 Task: Create Board Resource Allocation Solutions to Workspace Fleet Management. Create Board Voice of Customer Surveys to Workspace Fleet Management. Create Board Product Development and Launch Strategy to Workspace Fleet Management
Action: Mouse moved to (313, 54)
Screenshot: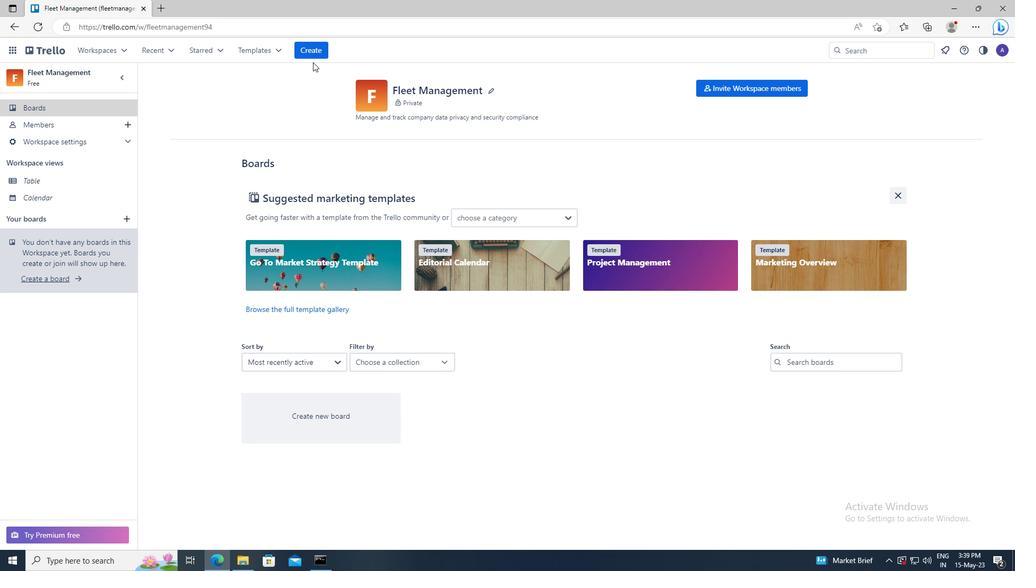
Action: Mouse pressed left at (313, 54)
Screenshot: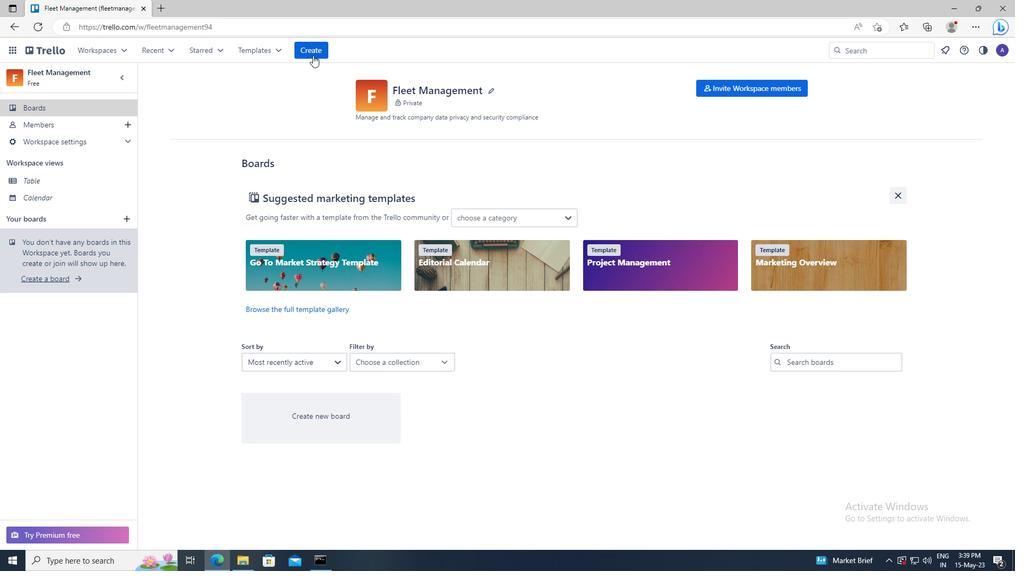
Action: Mouse moved to (315, 87)
Screenshot: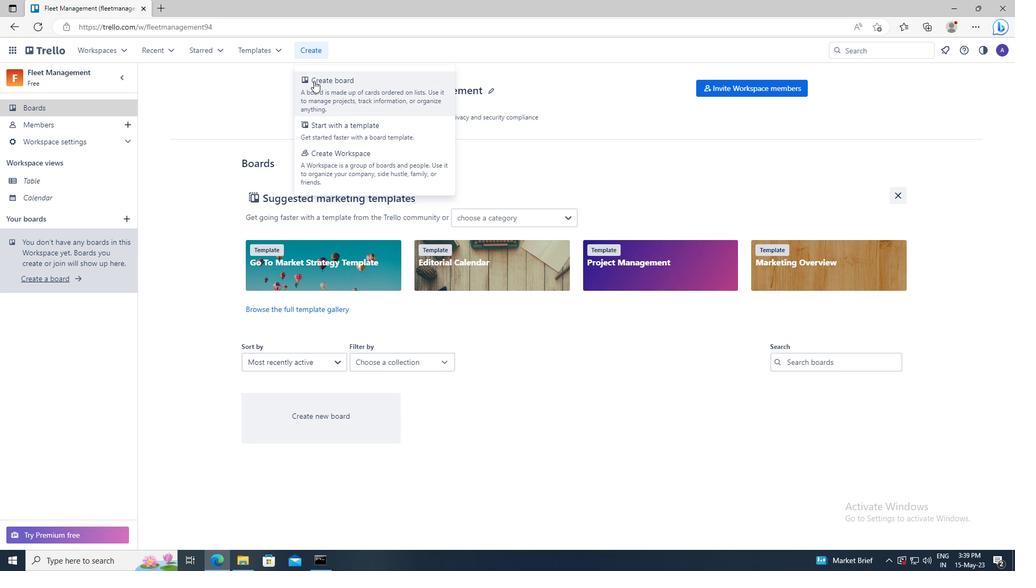 
Action: Mouse pressed left at (315, 87)
Screenshot: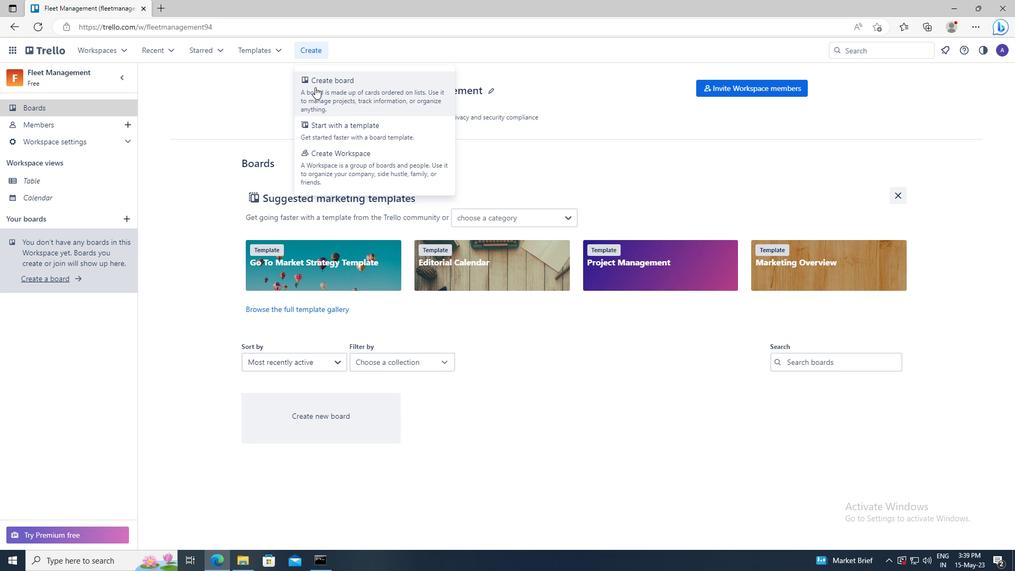 
Action: Mouse moved to (329, 245)
Screenshot: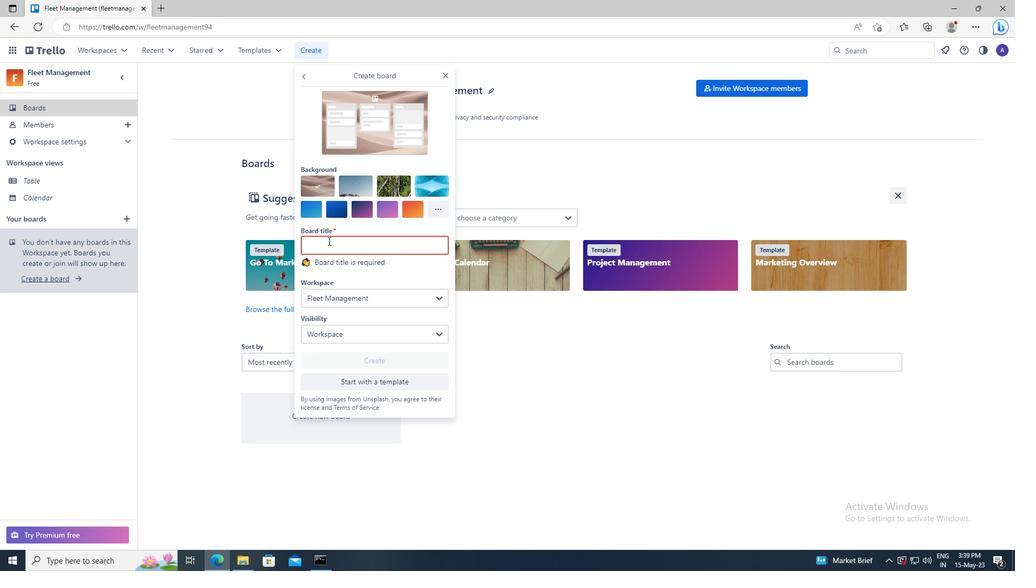 
Action: Mouse pressed left at (329, 245)
Screenshot: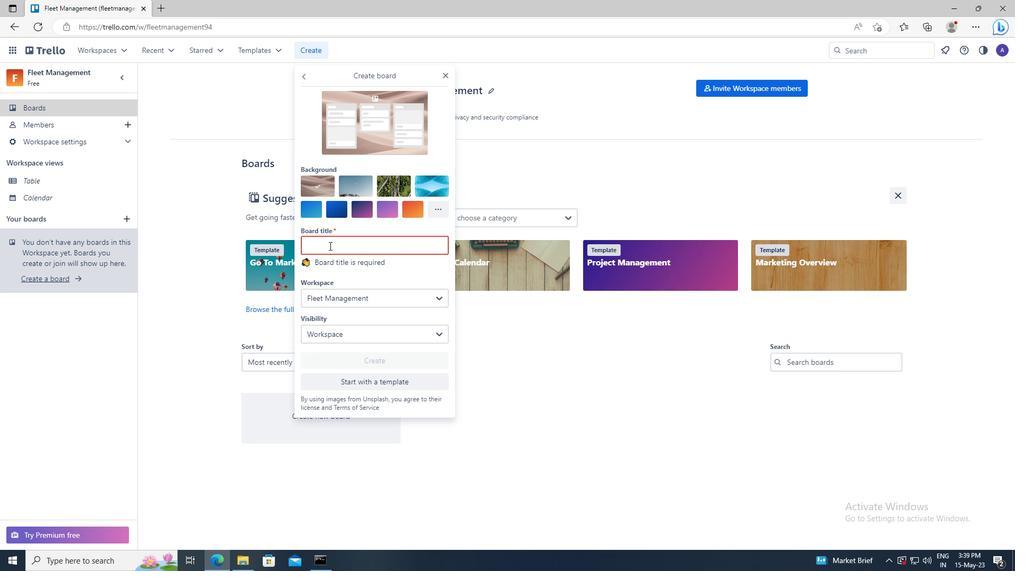 
Action: Key pressed <Key.shift>RESOURCE<Key.space><Key.shift_r>ALLOCATION<Key.space><Key.shift_r>SOLUTIONS
Screenshot: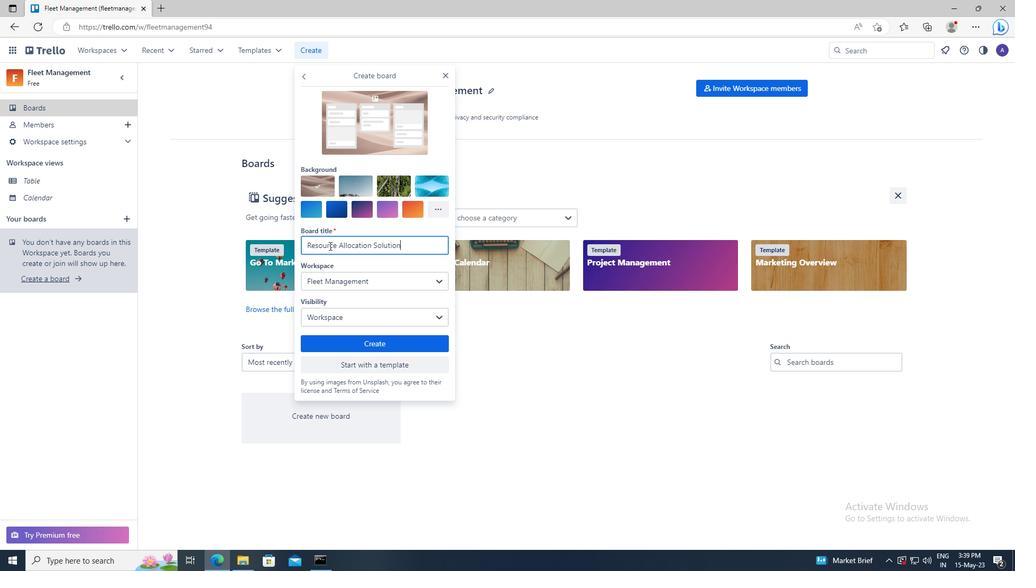 
Action: Mouse moved to (345, 341)
Screenshot: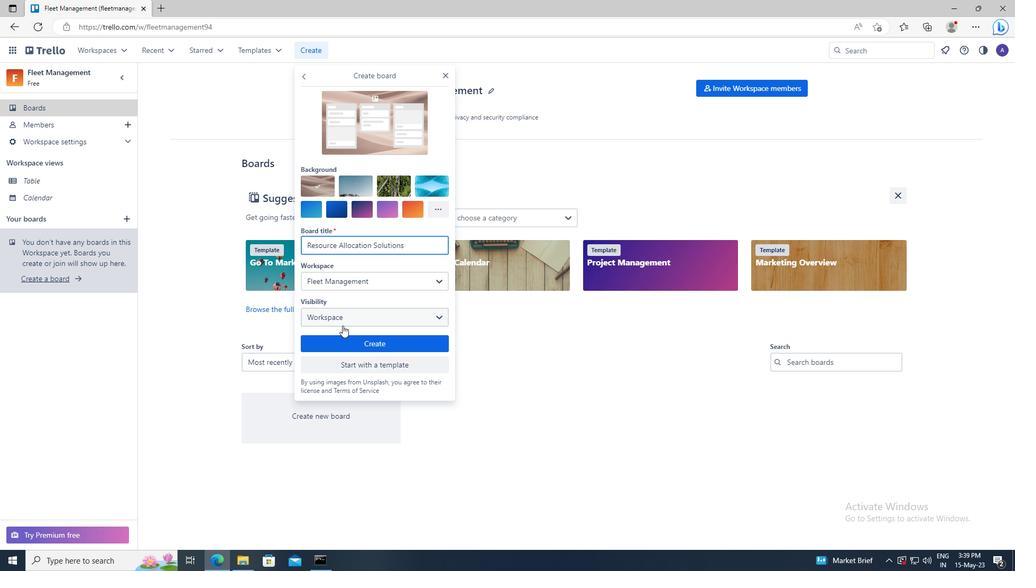 
Action: Mouse pressed left at (345, 341)
Screenshot: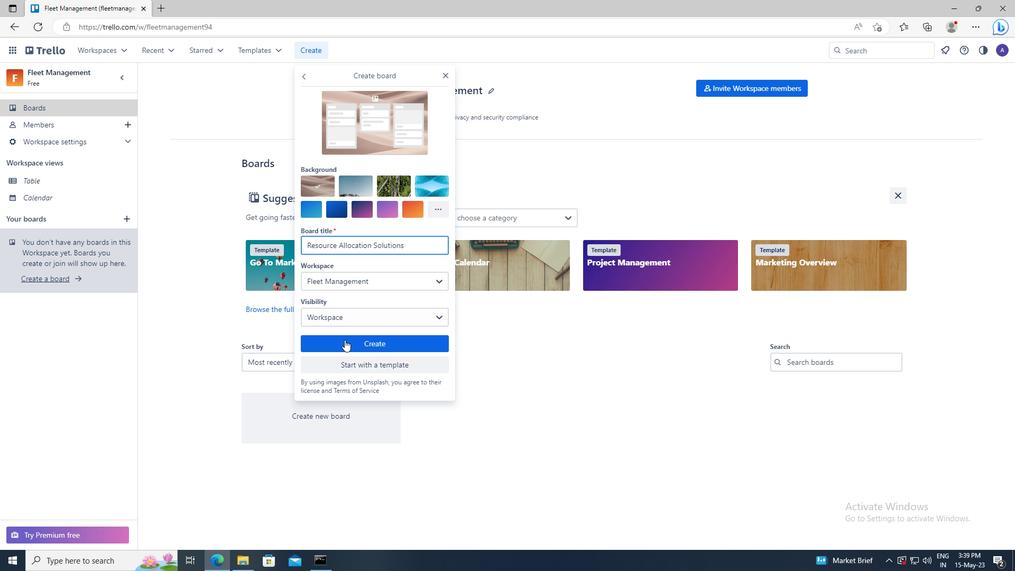 
Action: Mouse moved to (317, 52)
Screenshot: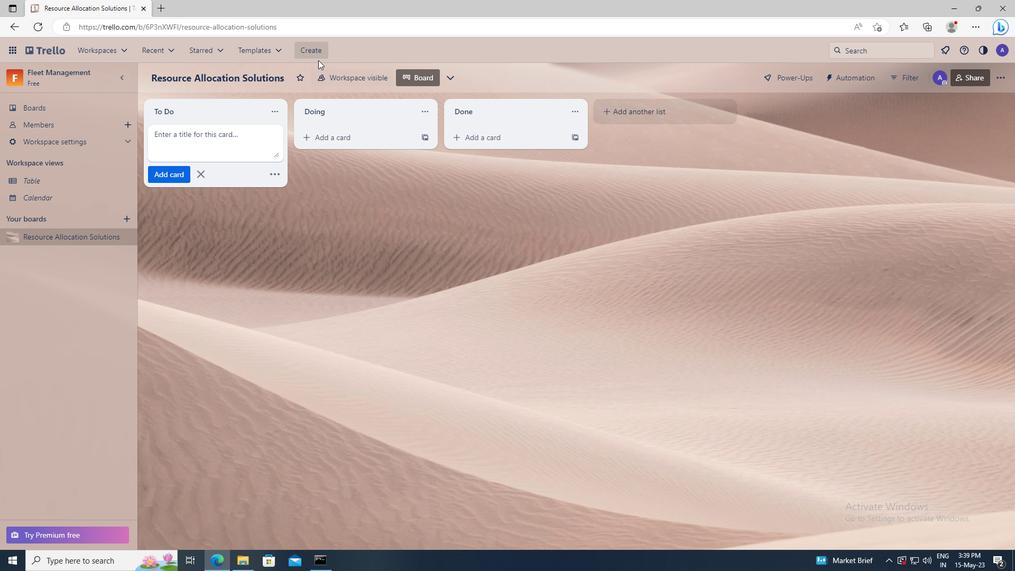 
Action: Mouse pressed left at (317, 52)
Screenshot: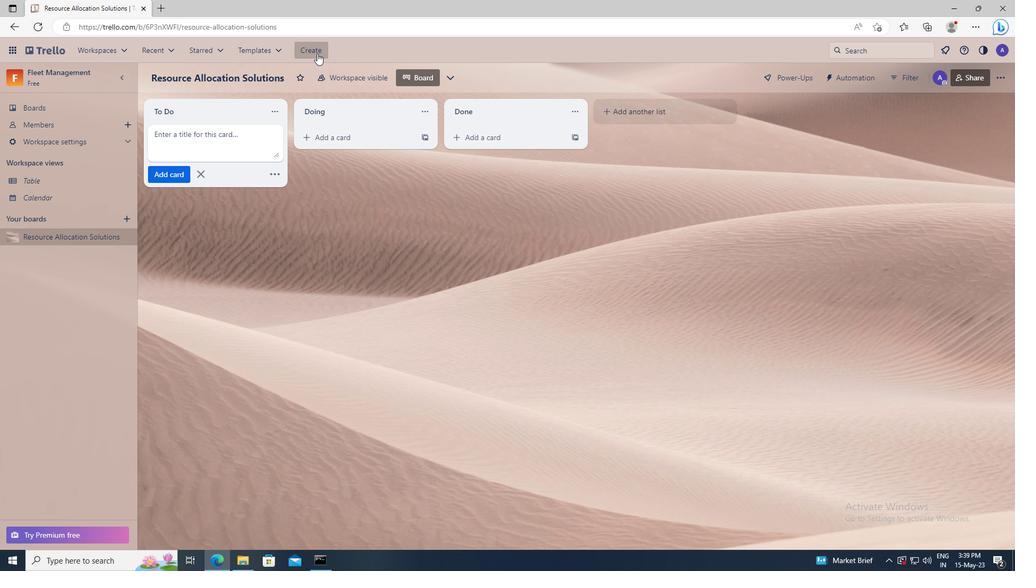 
Action: Mouse moved to (326, 89)
Screenshot: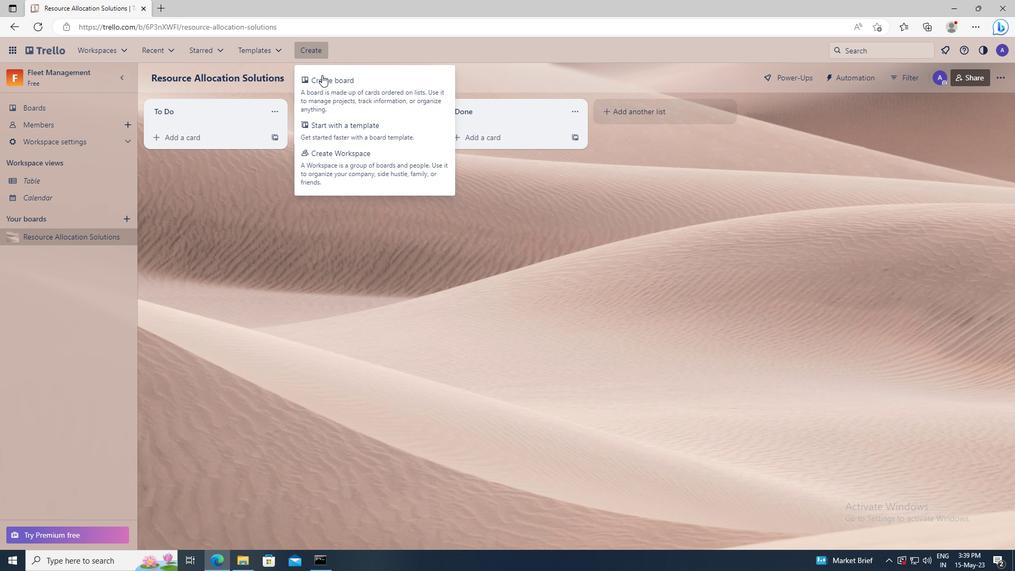 
Action: Mouse pressed left at (326, 89)
Screenshot: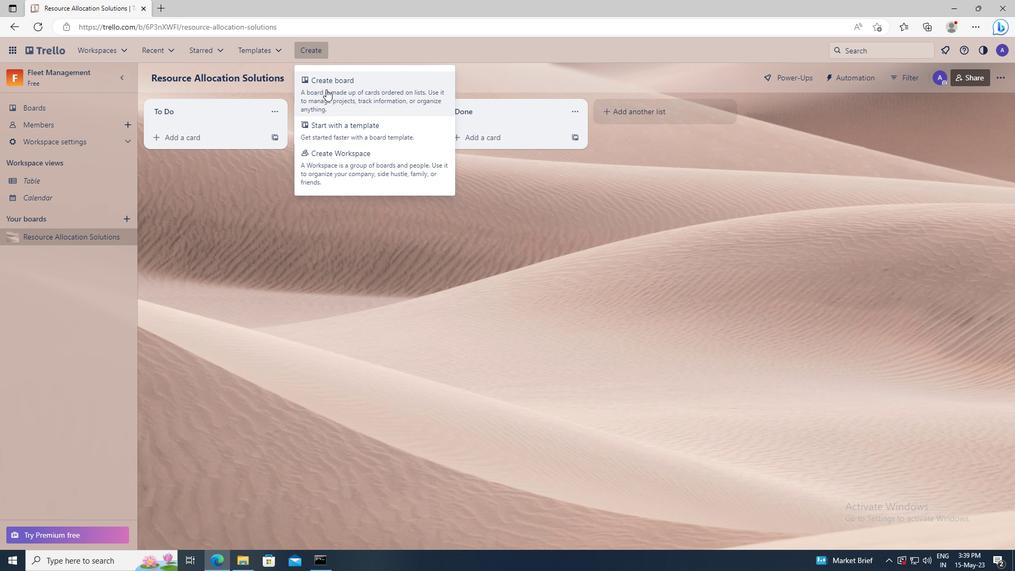 
Action: Mouse moved to (329, 241)
Screenshot: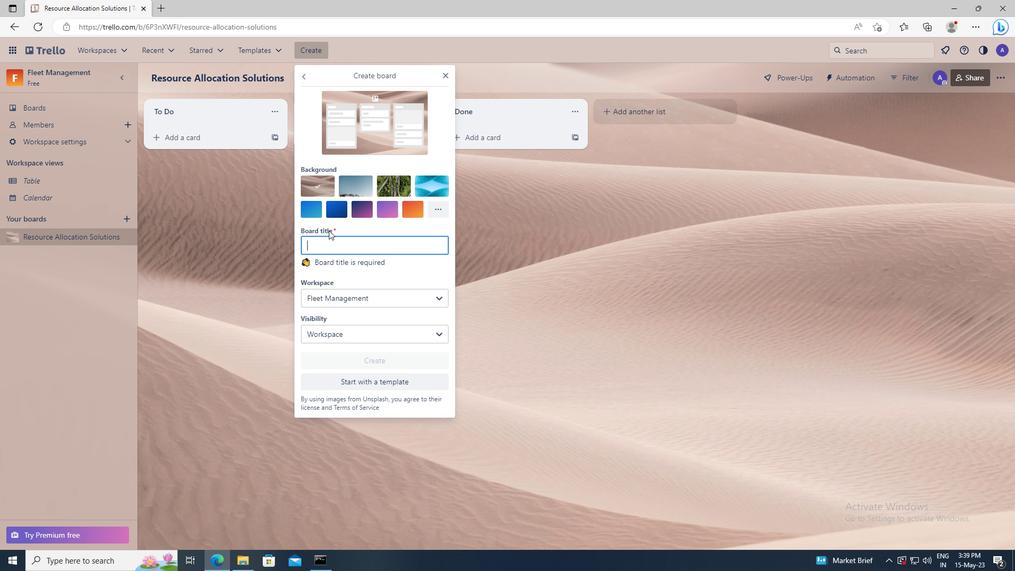 
Action: Mouse pressed left at (329, 241)
Screenshot: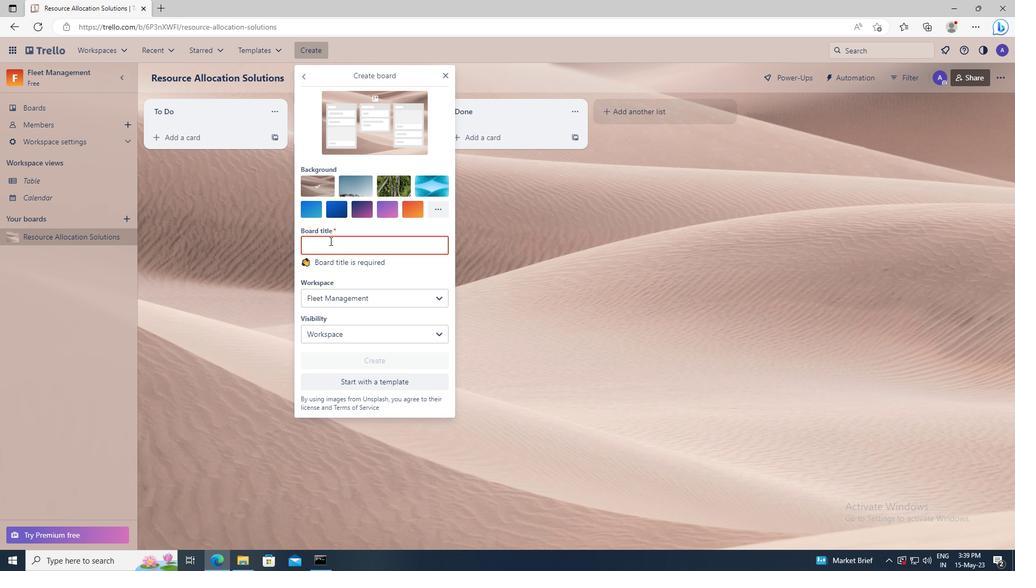 
Action: Key pressed <Key.shift>VOICE<Key.space>OF<Key.space><Key.shift_r>CUSTOMER<Key.space><Key.shift_r>SURVEYS
Screenshot: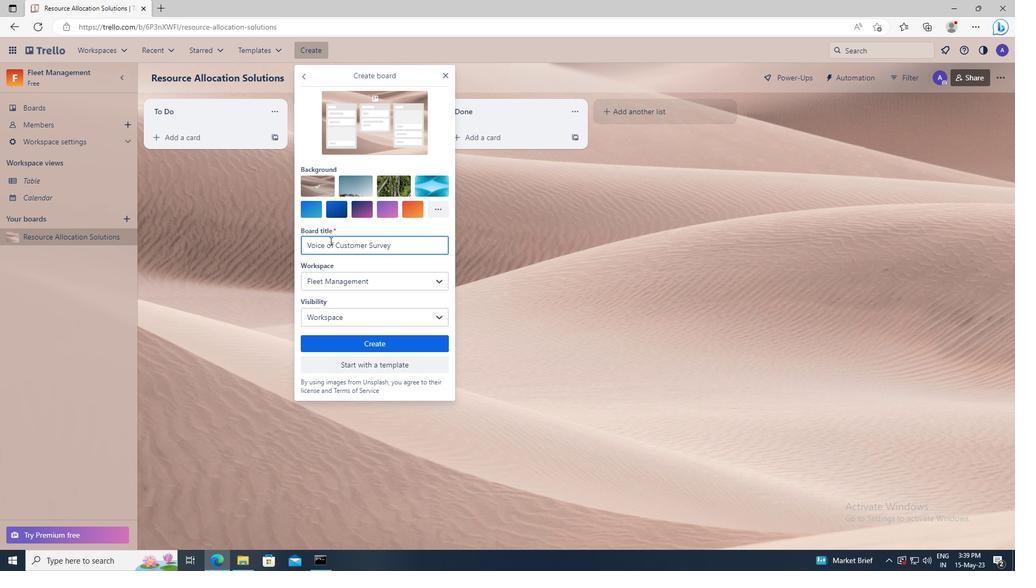 
Action: Mouse moved to (350, 338)
Screenshot: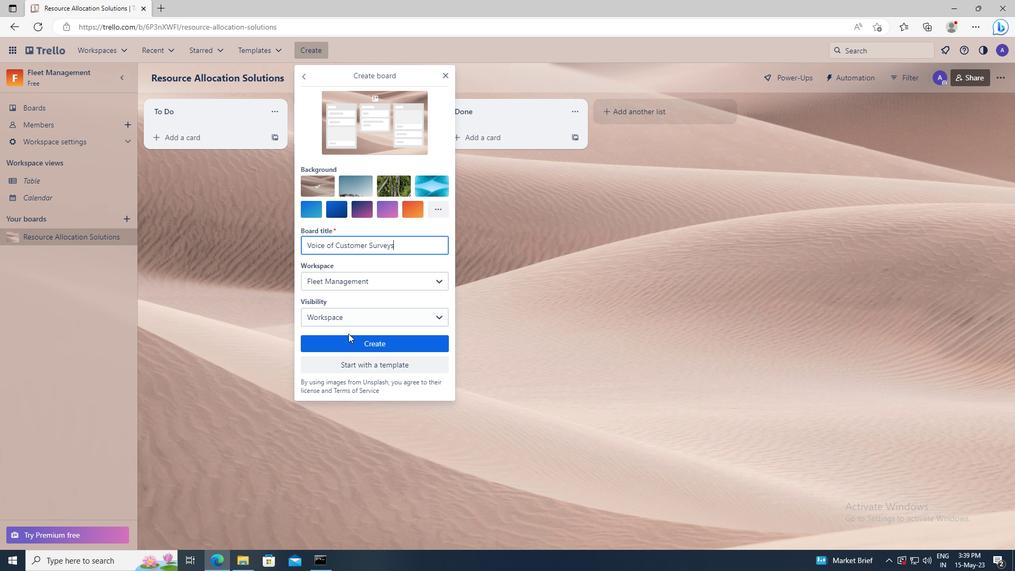 
Action: Mouse pressed left at (350, 338)
Screenshot: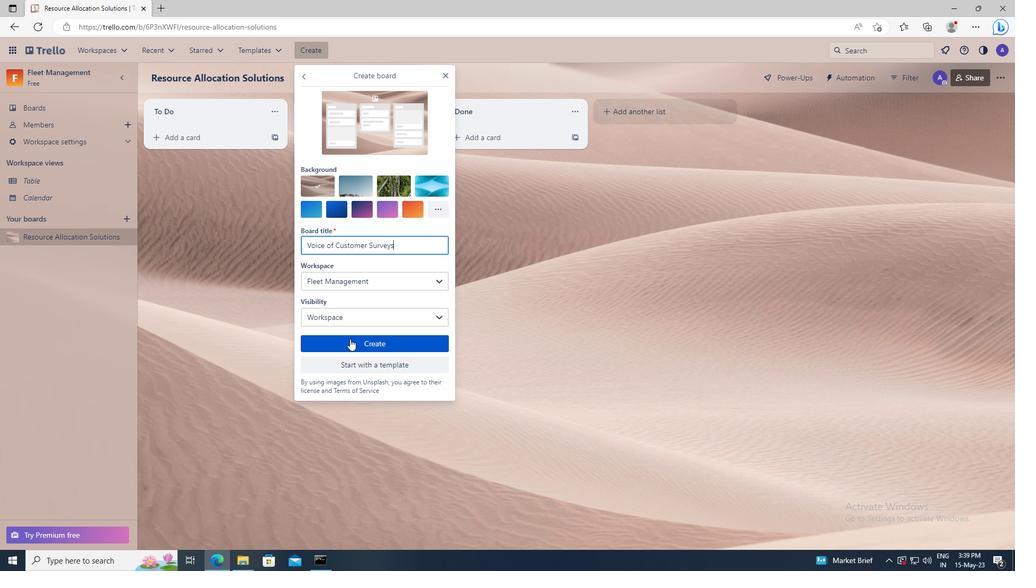 
Action: Mouse moved to (311, 49)
Screenshot: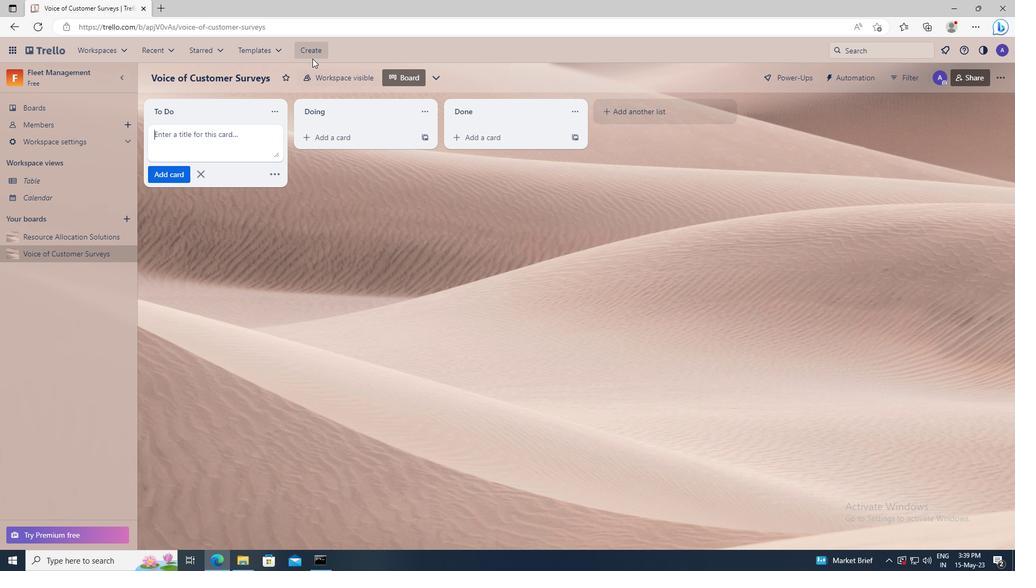 
Action: Mouse pressed left at (311, 49)
Screenshot: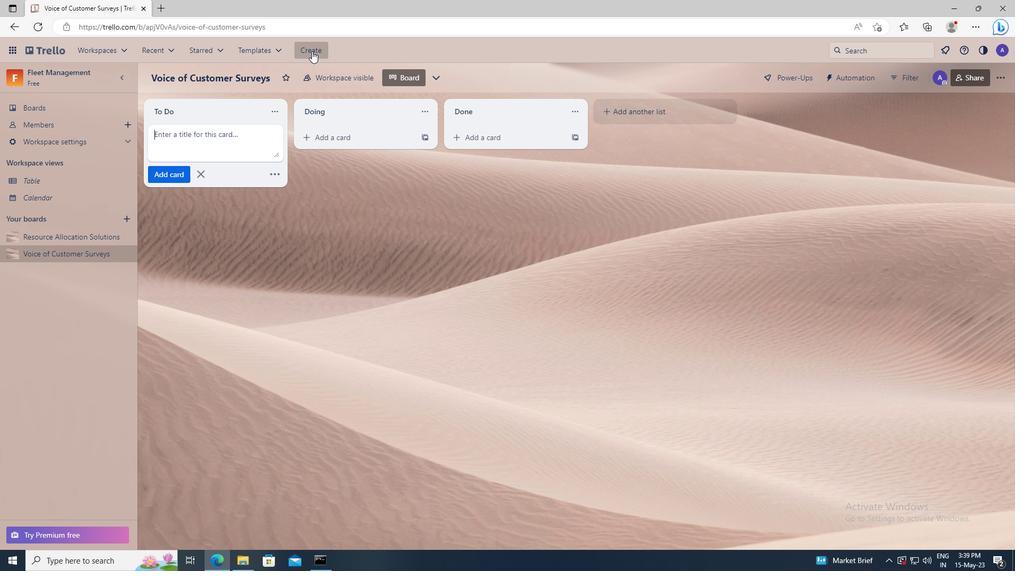 
Action: Mouse moved to (321, 91)
Screenshot: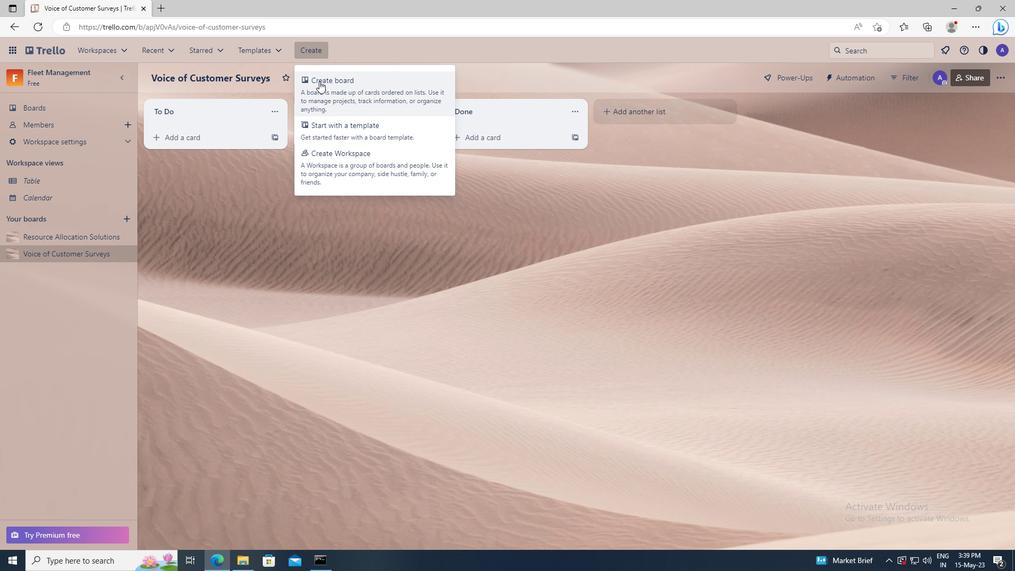 
Action: Mouse pressed left at (321, 91)
Screenshot: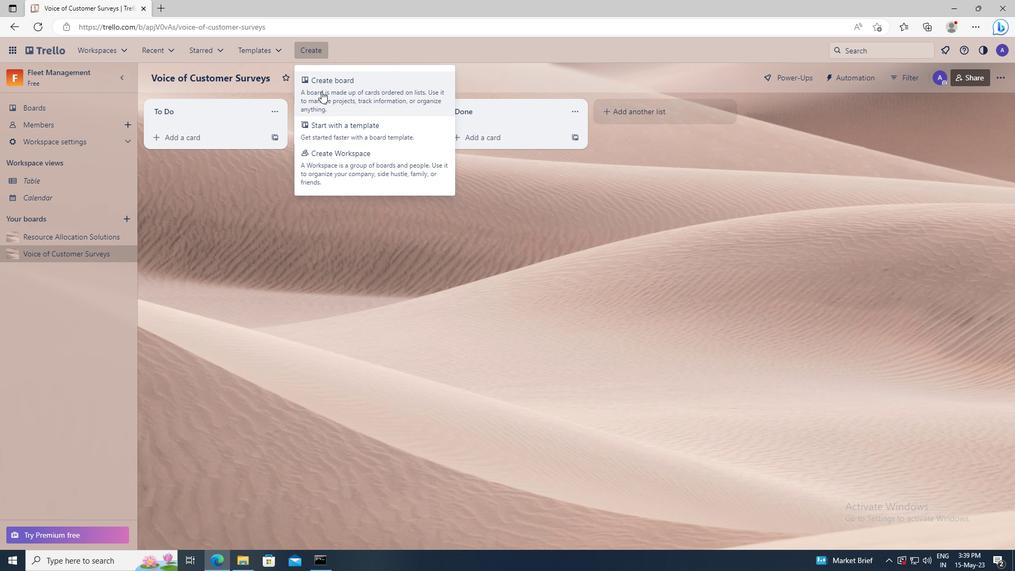 
Action: Mouse moved to (328, 240)
Screenshot: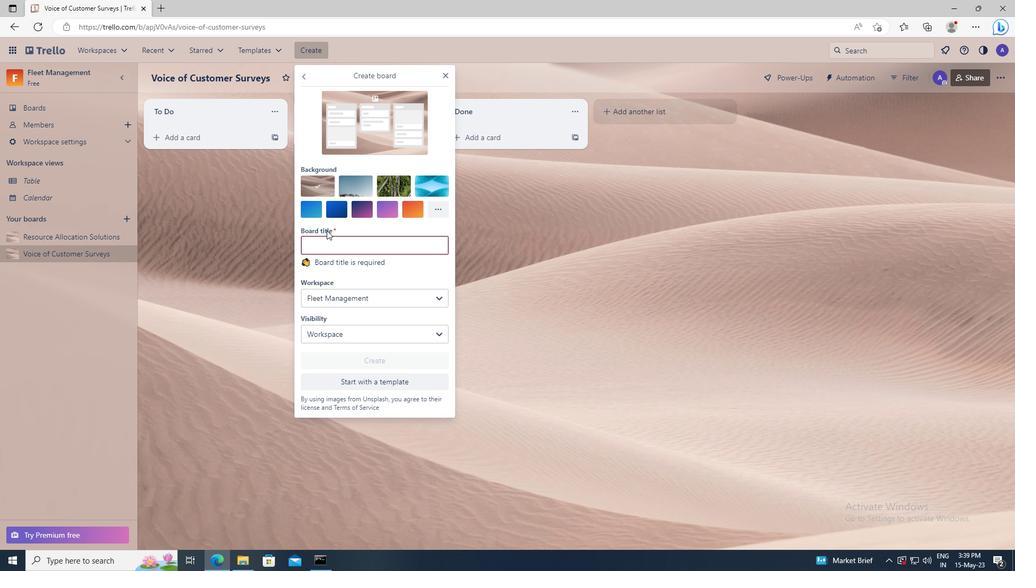 
Action: Mouse pressed left at (328, 240)
Screenshot: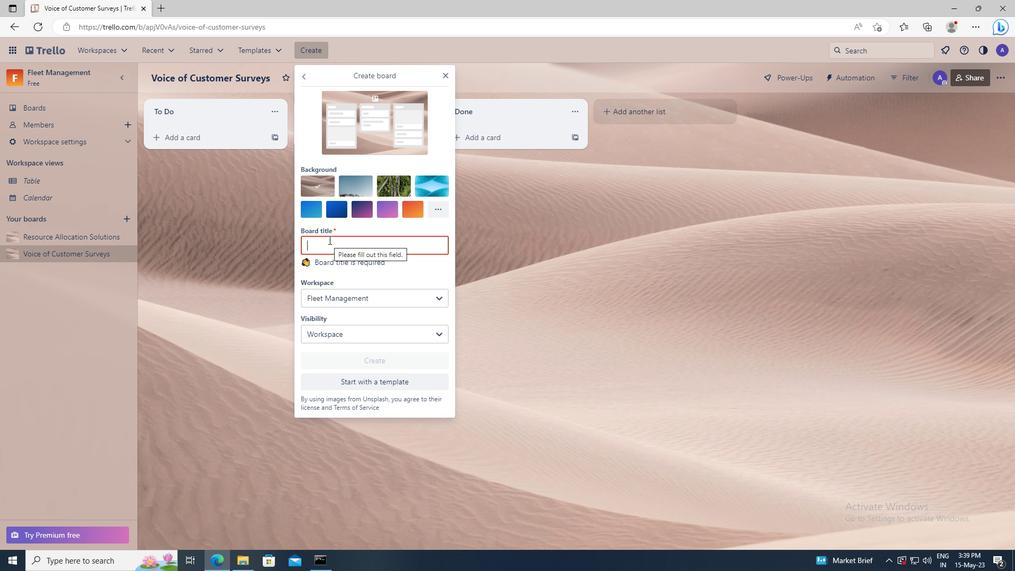 
Action: Key pressed <Key.shift>PRODUCT<Key.space><Key.shift>DEVELOPMENT<Key.space>AND<Key.space><Key.shift>LAUNCH<Key.space><Key.shift_r>STRATEGY
Screenshot: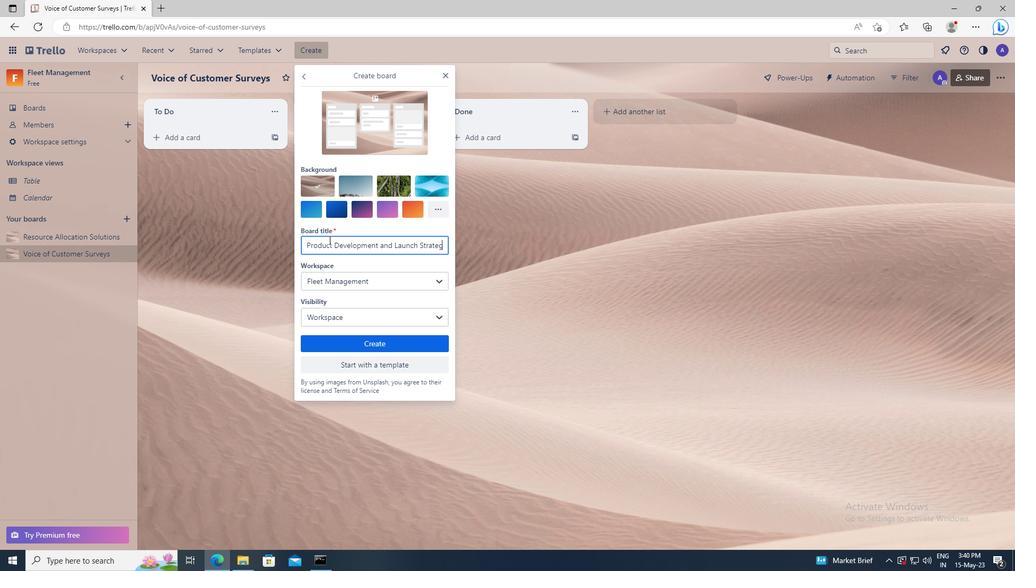 
Action: Mouse moved to (342, 341)
Screenshot: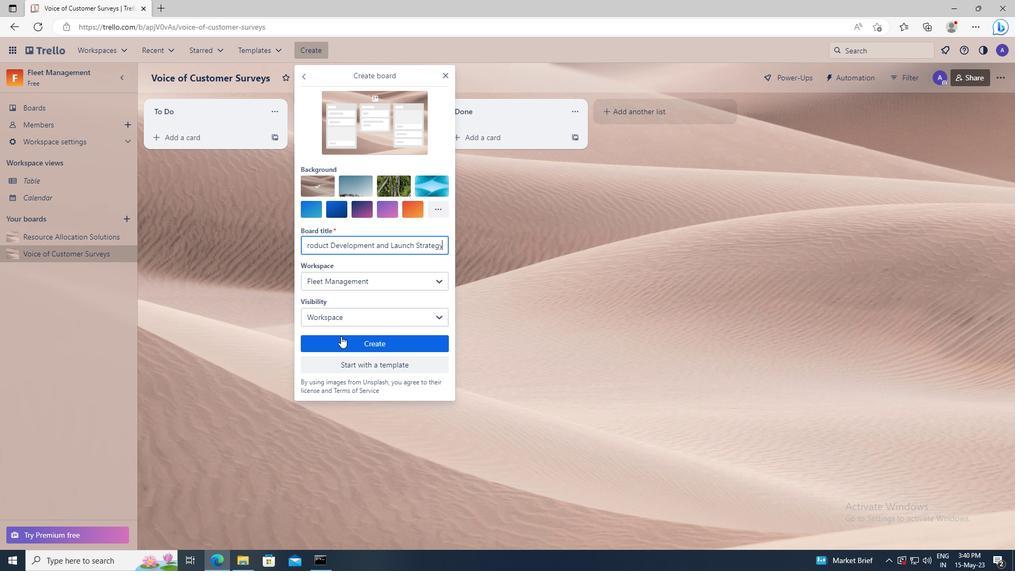 
Action: Mouse pressed left at (342, 341)
Screenshot: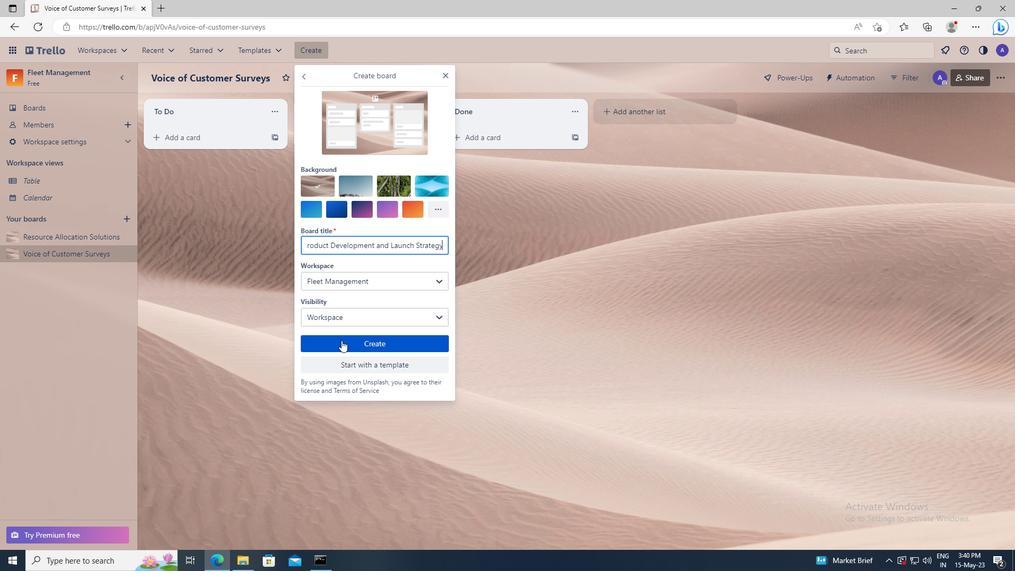 
